 Task: Create a due date automation trigger when advanced on, on the wednesday of the week before a card is due add fields with custom field "Resume" set to a date less than 1 working days ago at 11:00 AM.
Action: Mouse moved to (1088, 84)
Screenshot: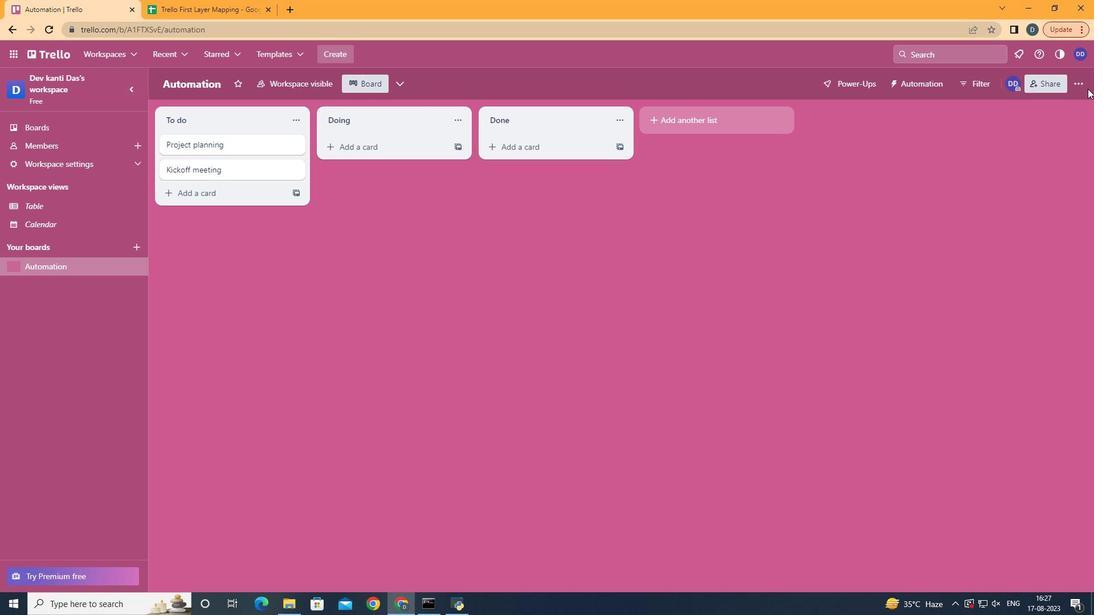 
Action: Mouse pressed left at (1088, 84)
Screenshot: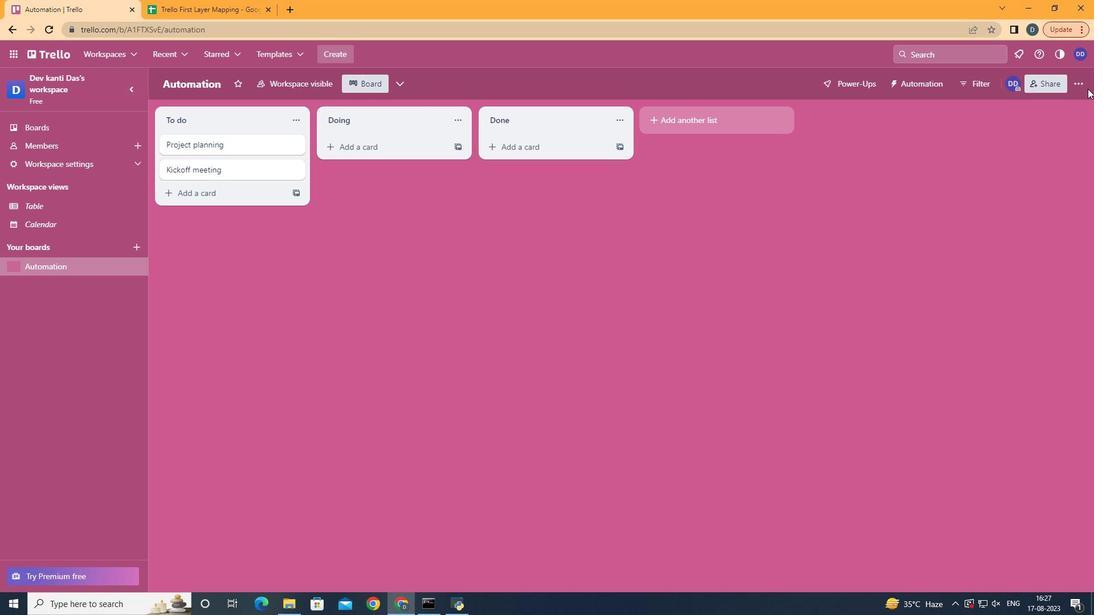 
Action: Mouse moved to (1082, 82)
Screenshot: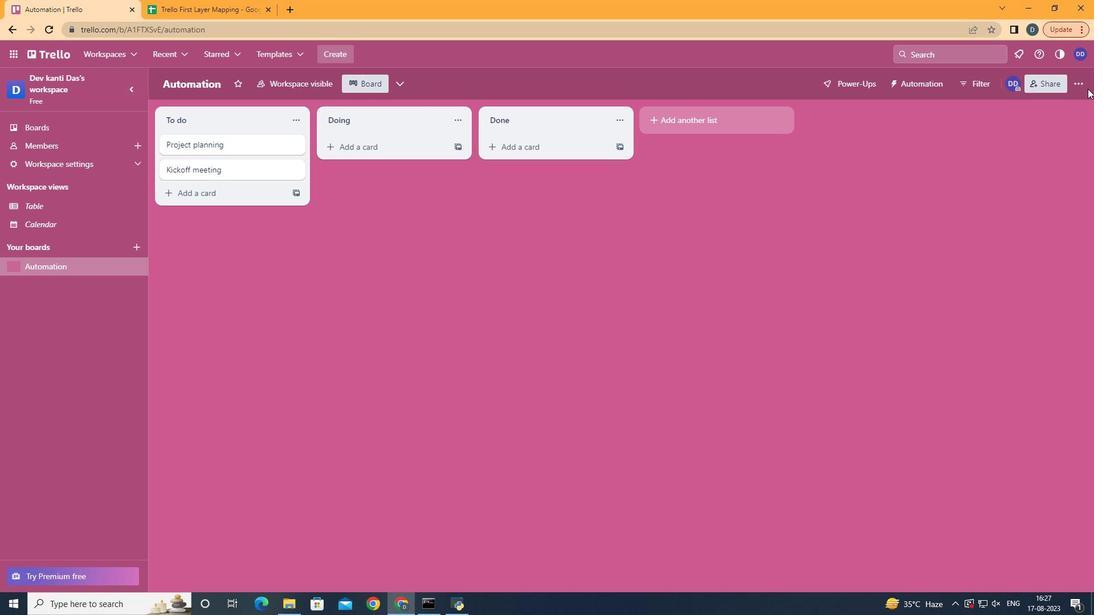 
Action: Mouse pressed left at (1082, 82)
Screenshot: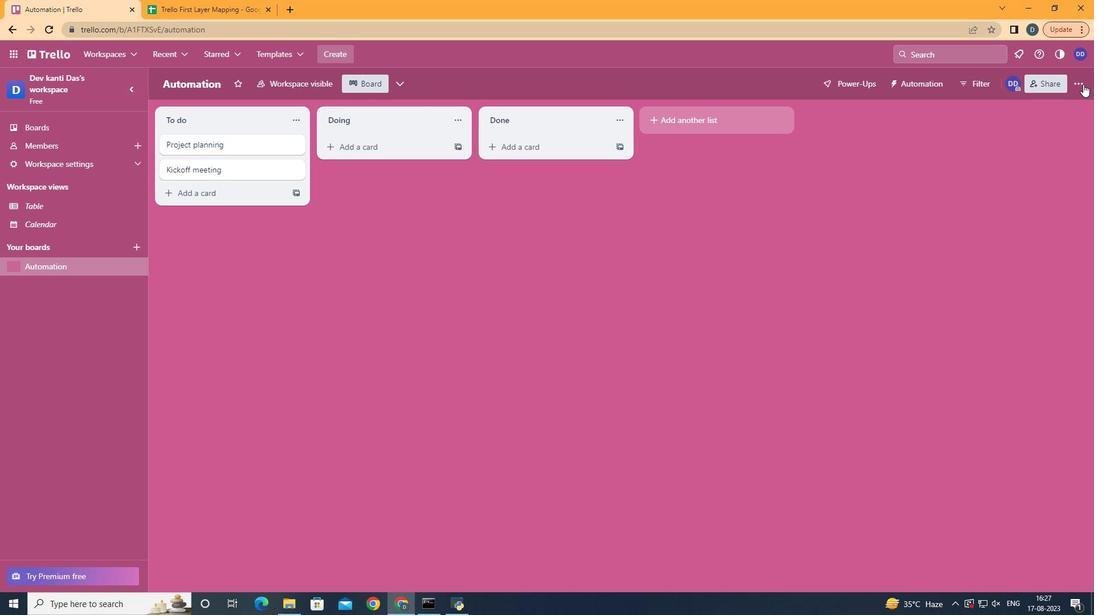 
Action: Mouse moved to (1074, 75)
Screenshot: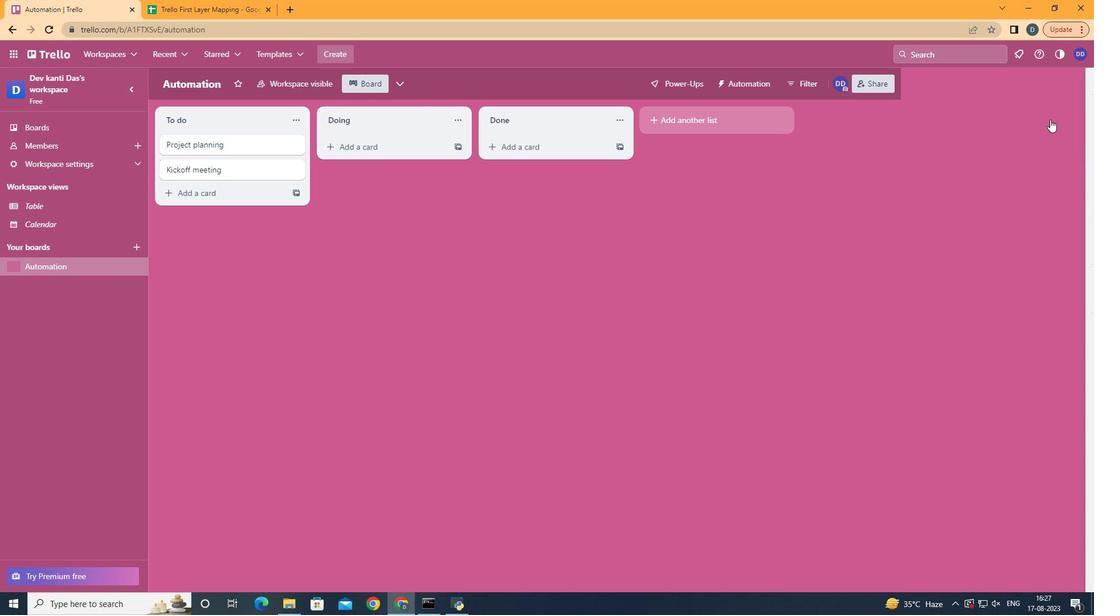 
Action: Mouse pressed left at (1074, 75)
Screenshot: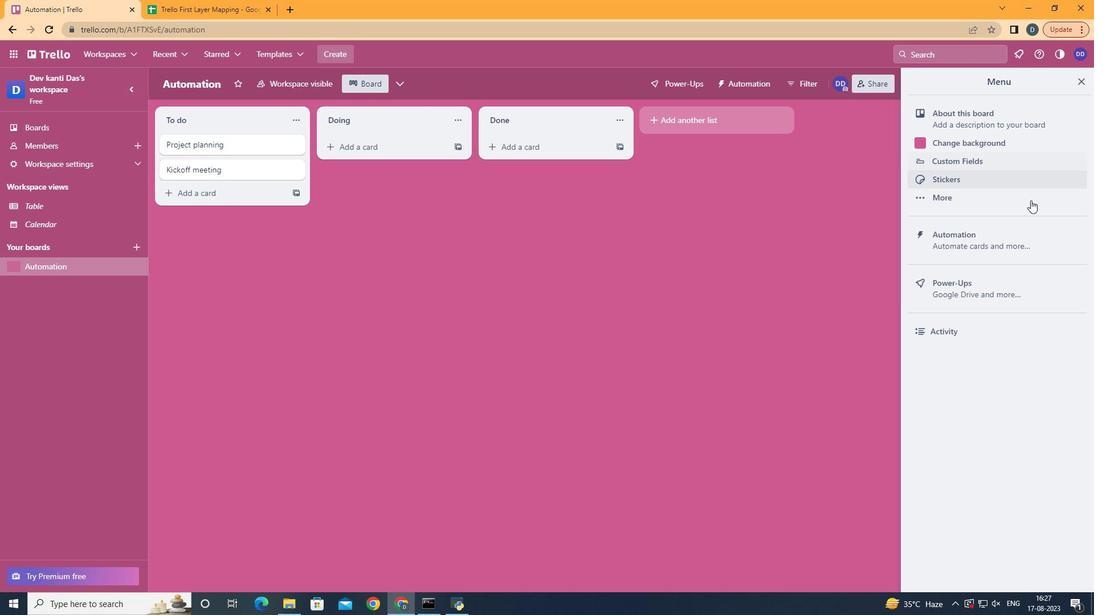 
Action: Mouse moved to (1011, 239)
Screenshot: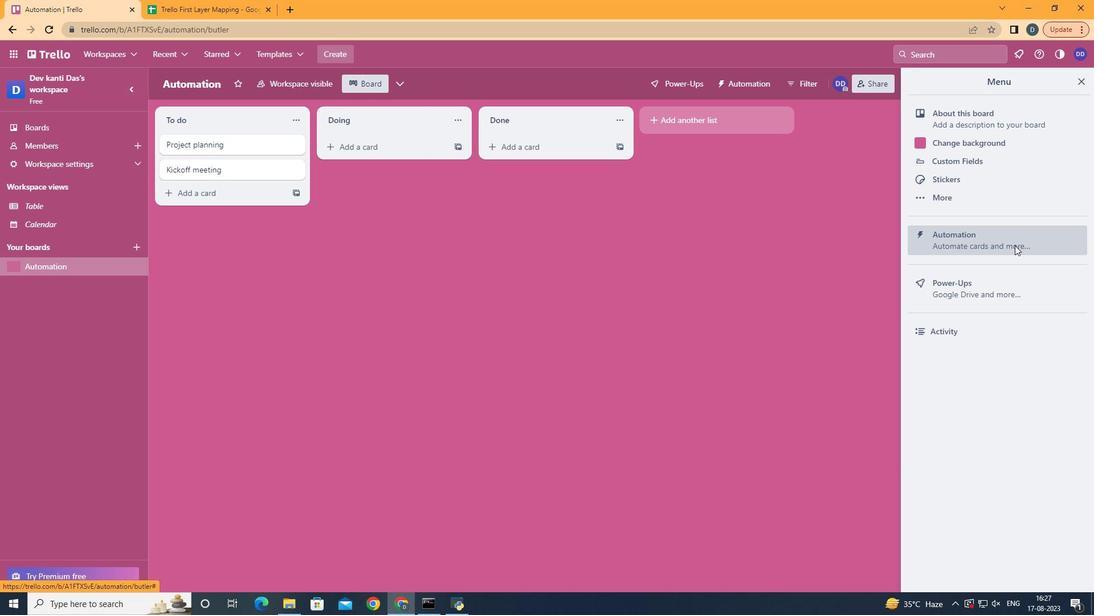 
Action: Mouse pressed left at (1011, 239)
Screenshot: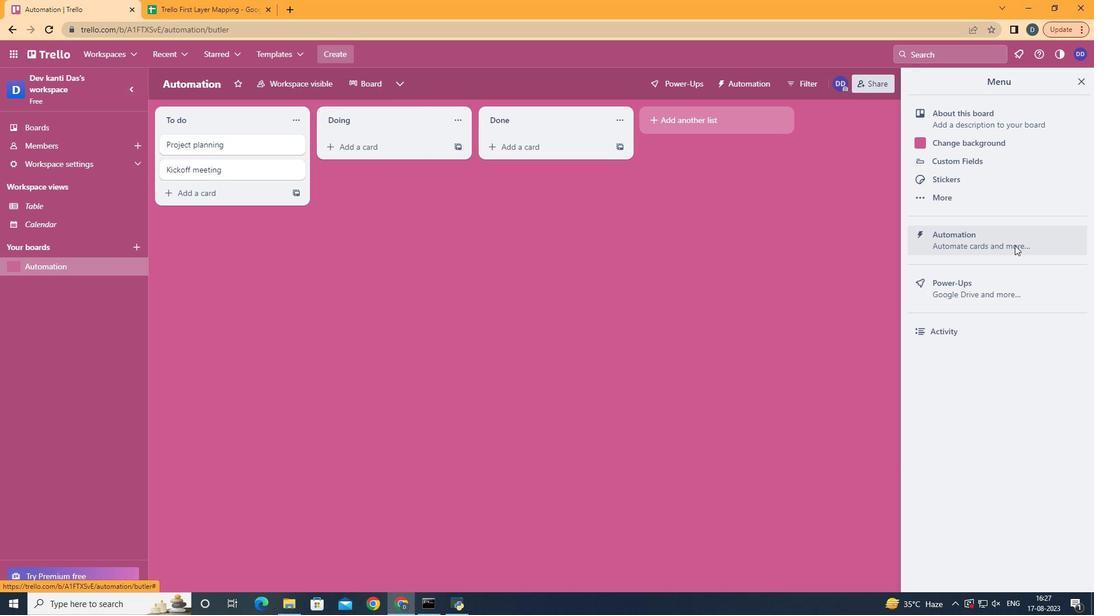 
Action: Mouse moved to (198, 224)
Screenshot: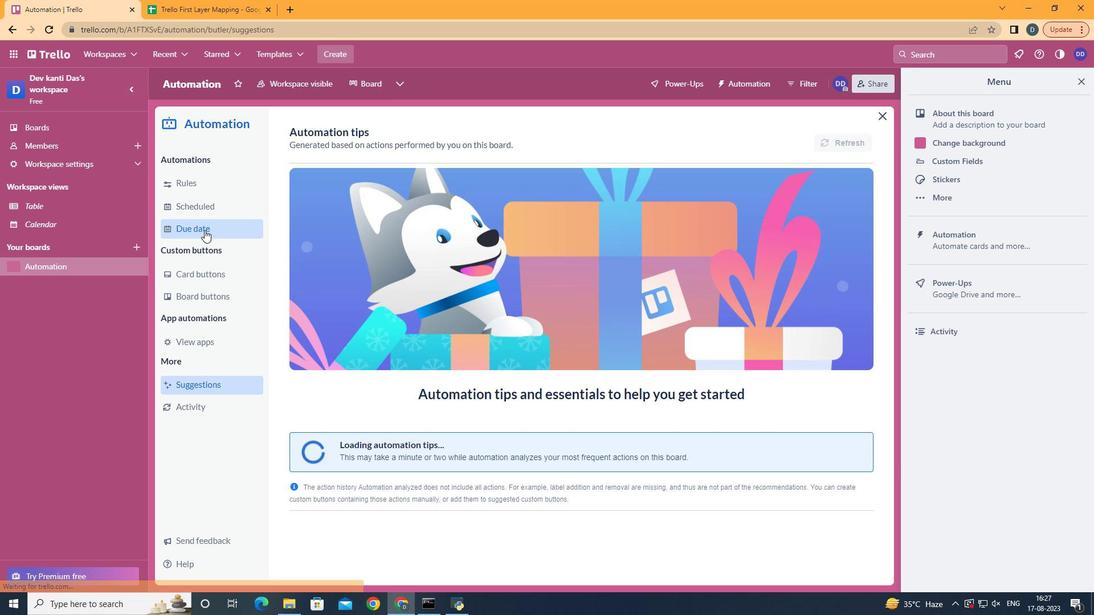 
Action: Mouse pressed left at (198, 224)
Screenshot: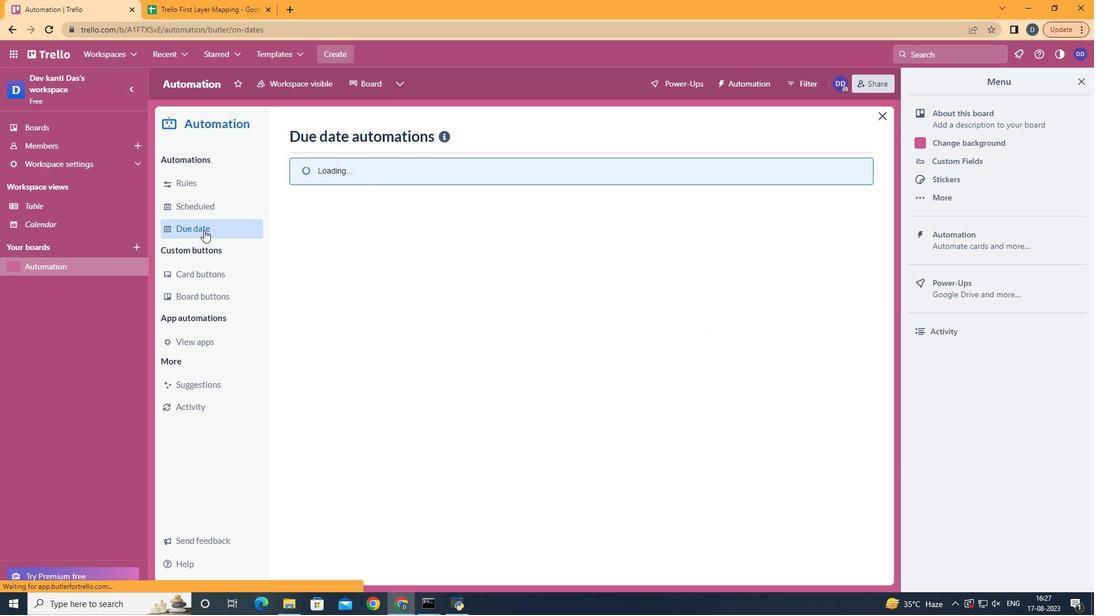 
Action: Mouse moved to (790, 130)
Screenshot: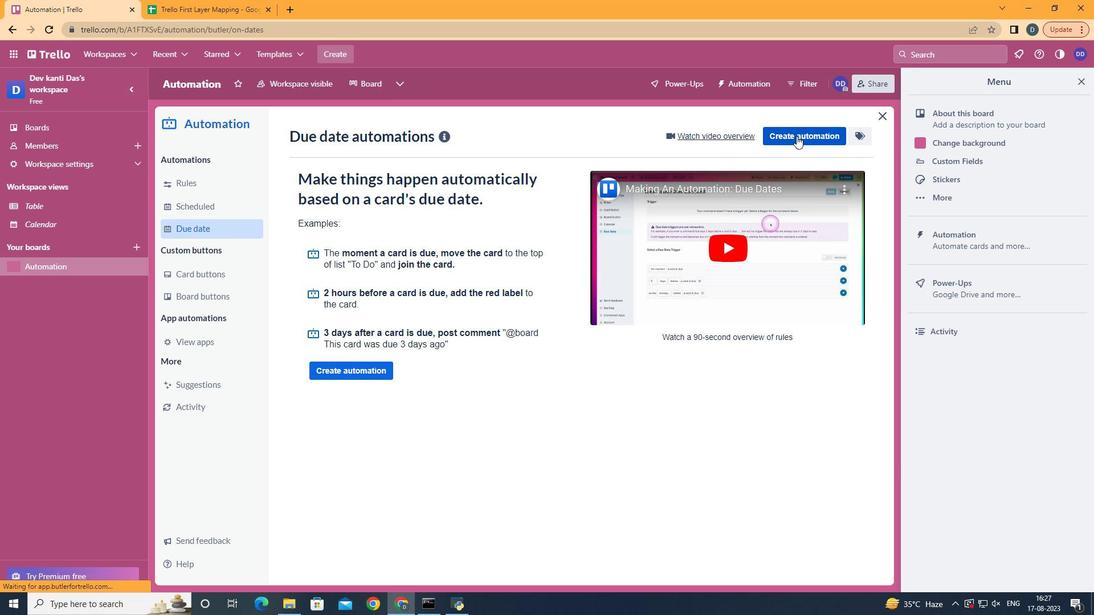 
Action: Mouse pressed left at (790, 130)
Screenshot: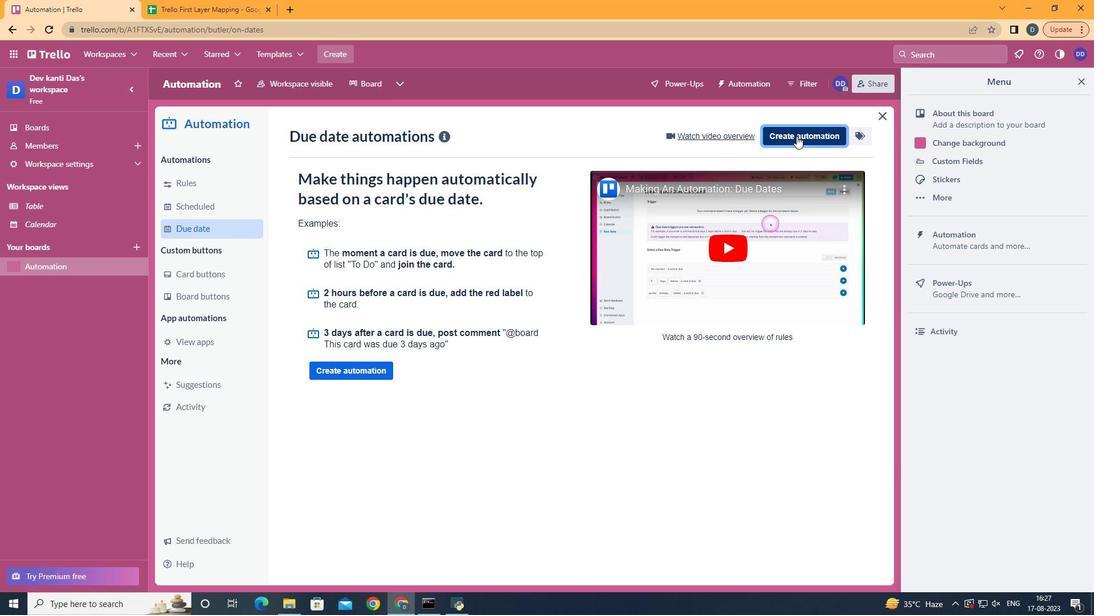 
Action: Mouse moved to (587, 240)
Screenshot: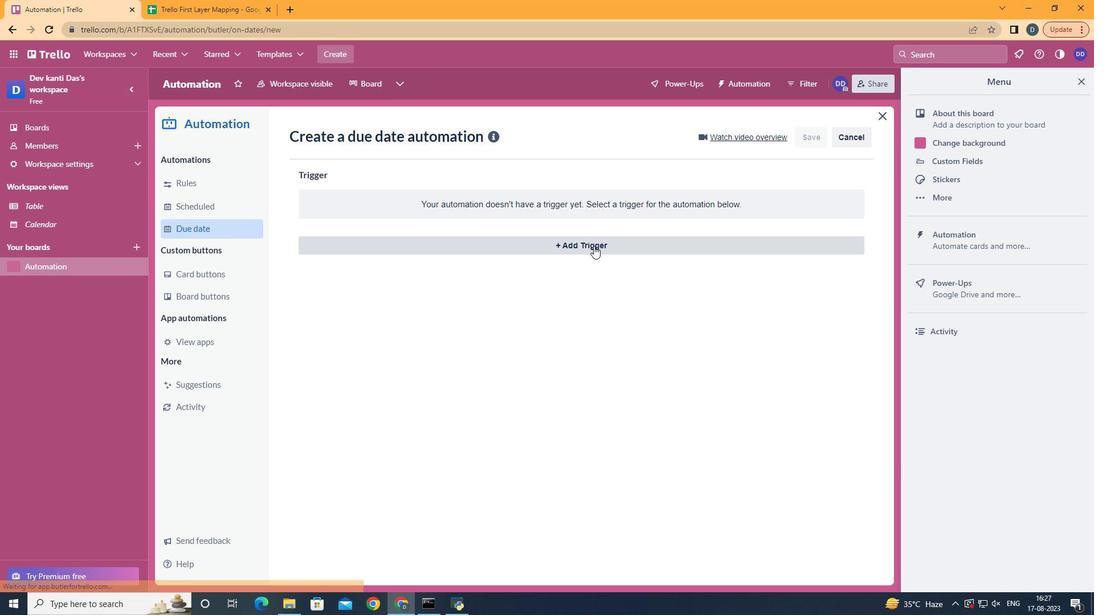 
Action: Mouse pressed left at (587, 240)
Screenshot: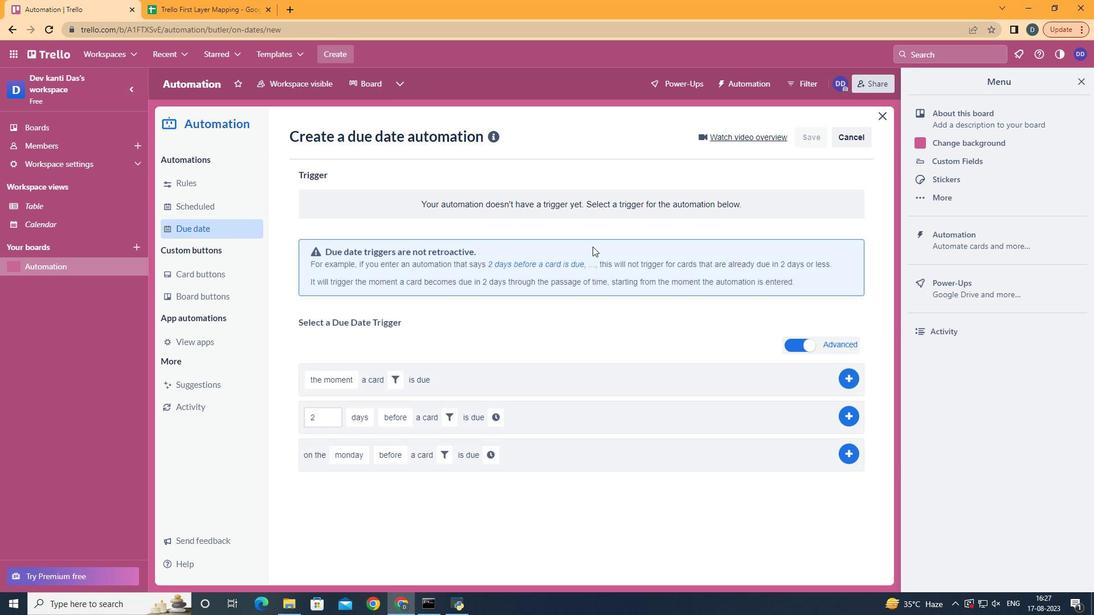 
Action: Mouse moved to (384, 338)
Screenshot: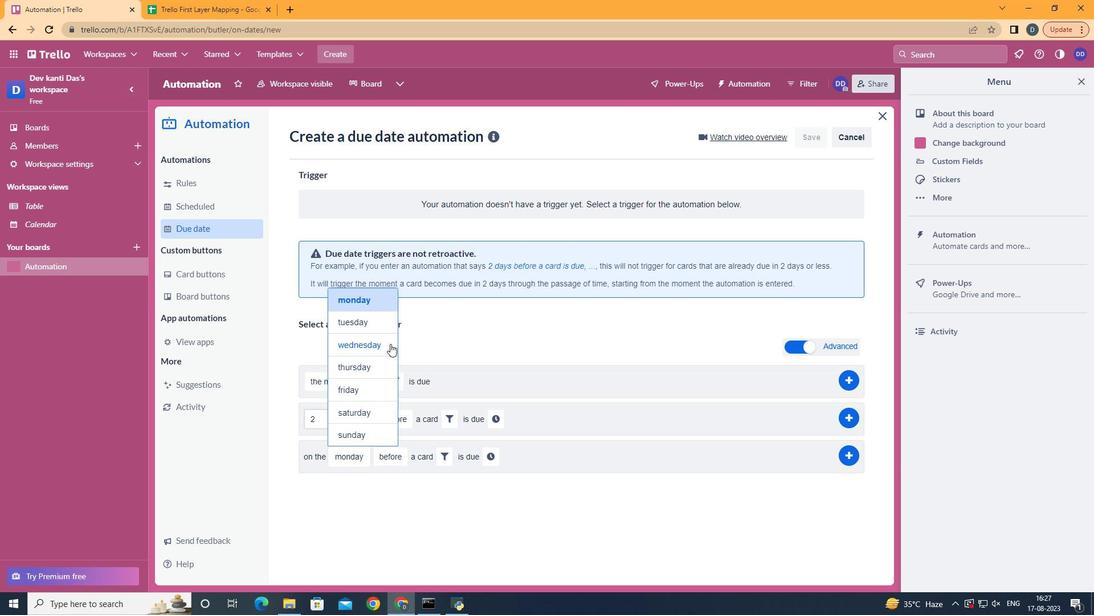 
Action: Mouse pressed left at (384, 338)
Screenshot: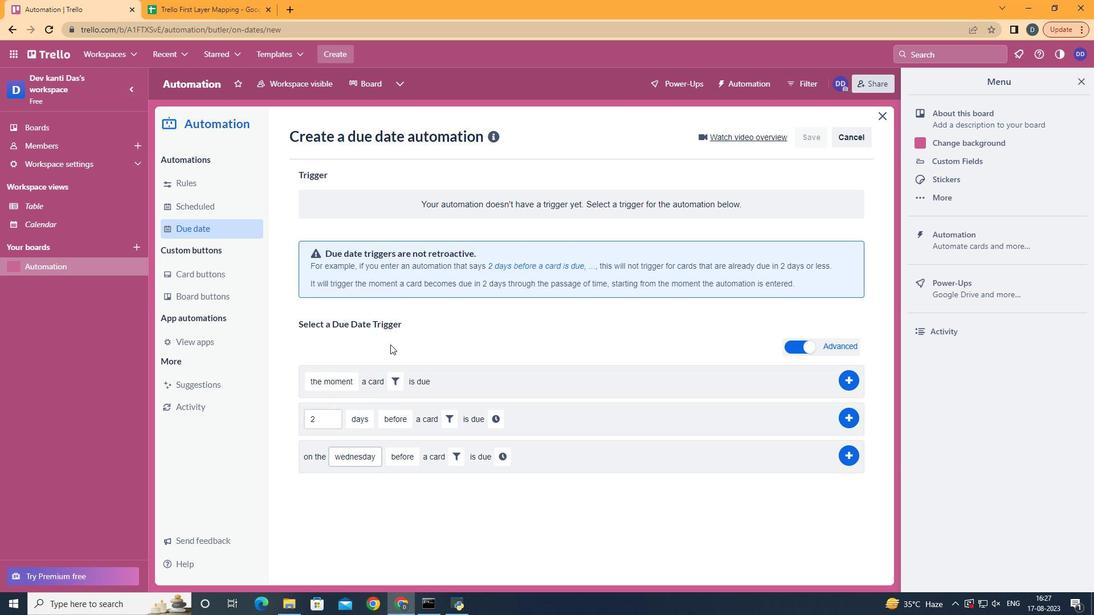 
Action: Mouse moved to (420, 536)
Screenshot: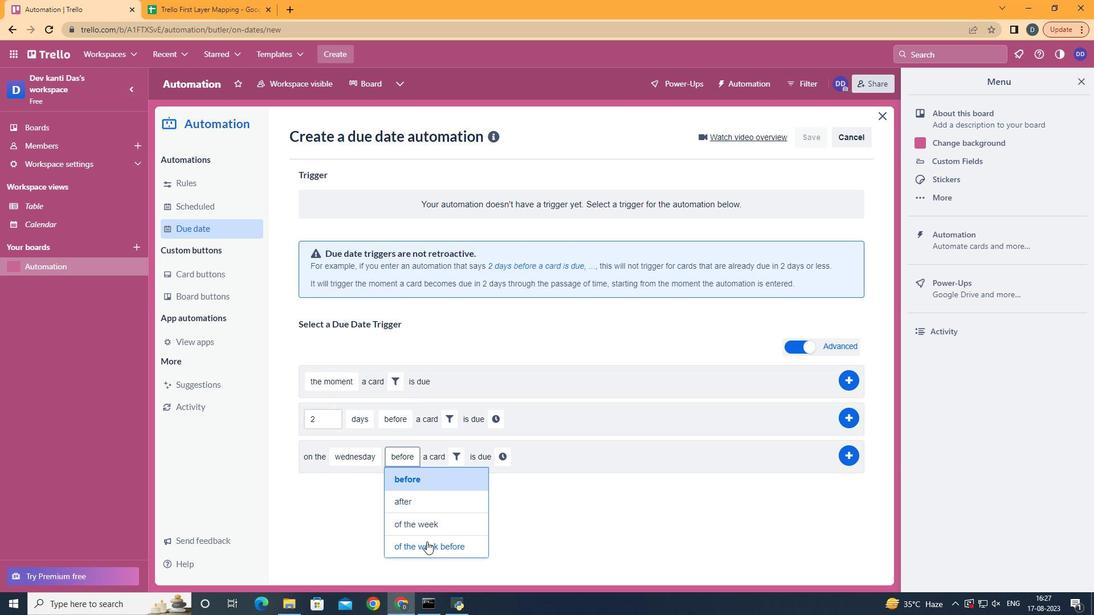 
Action: Mouse pressed left at (420, 536)
Screenshot: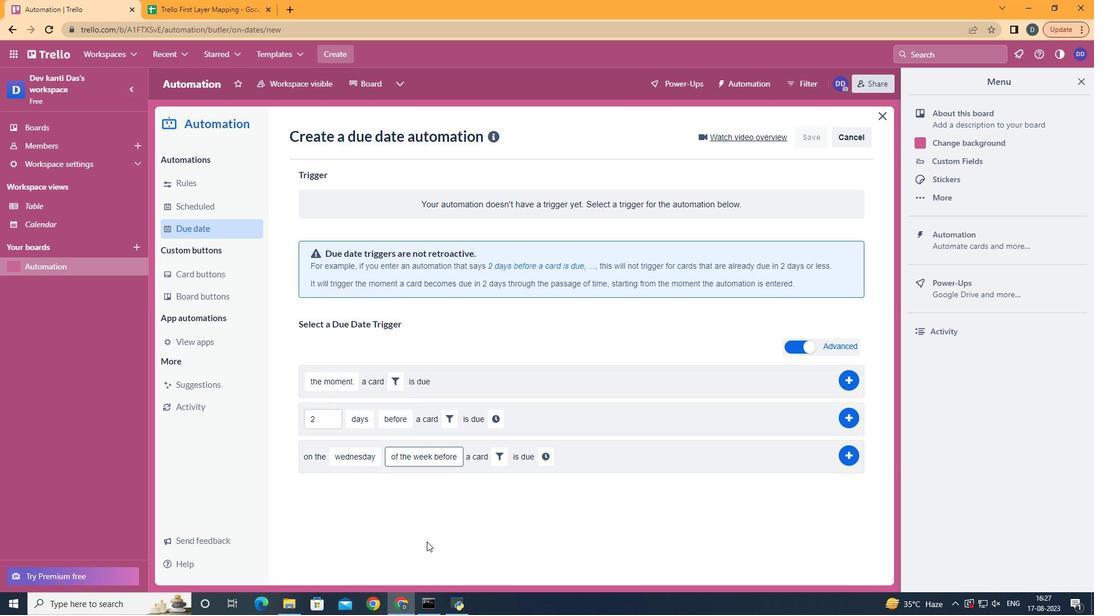 
Action: Mouse moved to (496, 449)
Screenshot: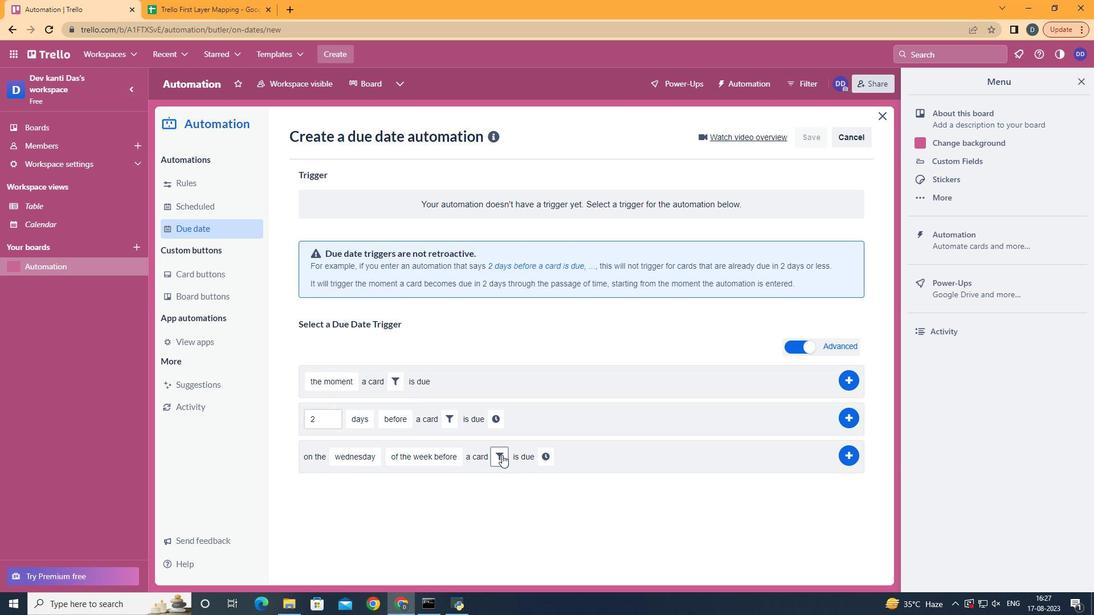 
Action: Mouse pressed left at (496, 449)
Screenshot: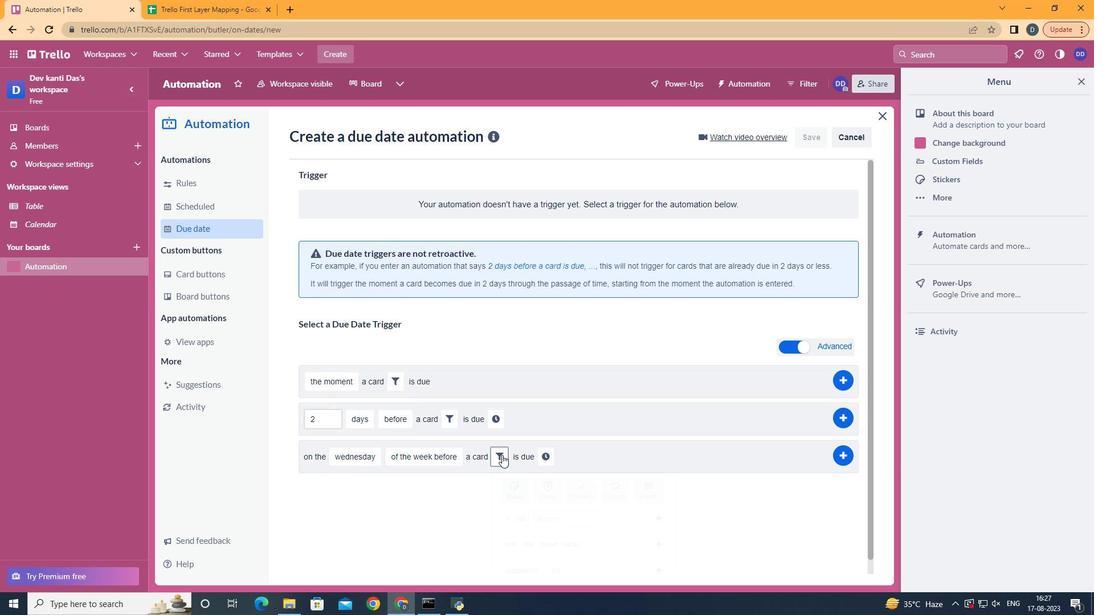 
Action: Mouse moved to (688, 485)
Screenshot: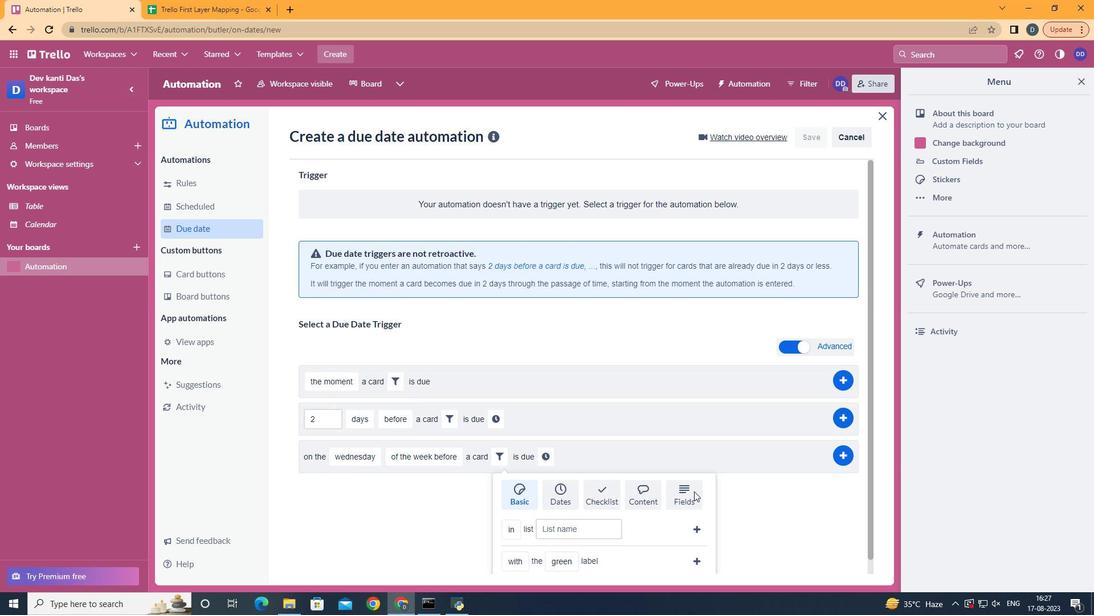 
Action: Mouse pressed left at (688, 485)
Screenshot: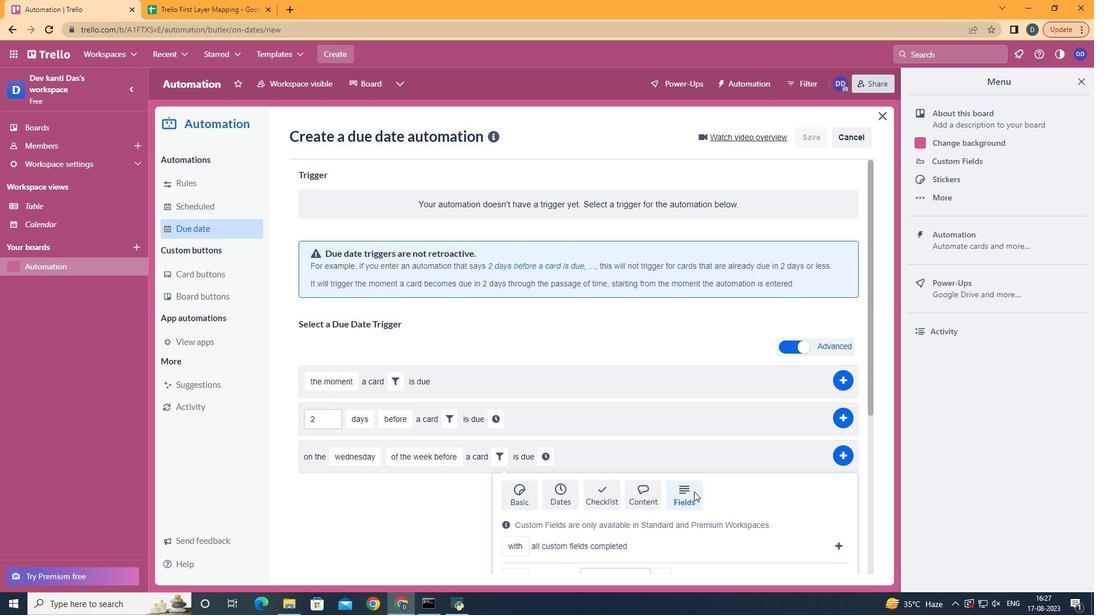 
Action: Mouse scrolled (688, 485) with delta (0, 0)
Screenshot: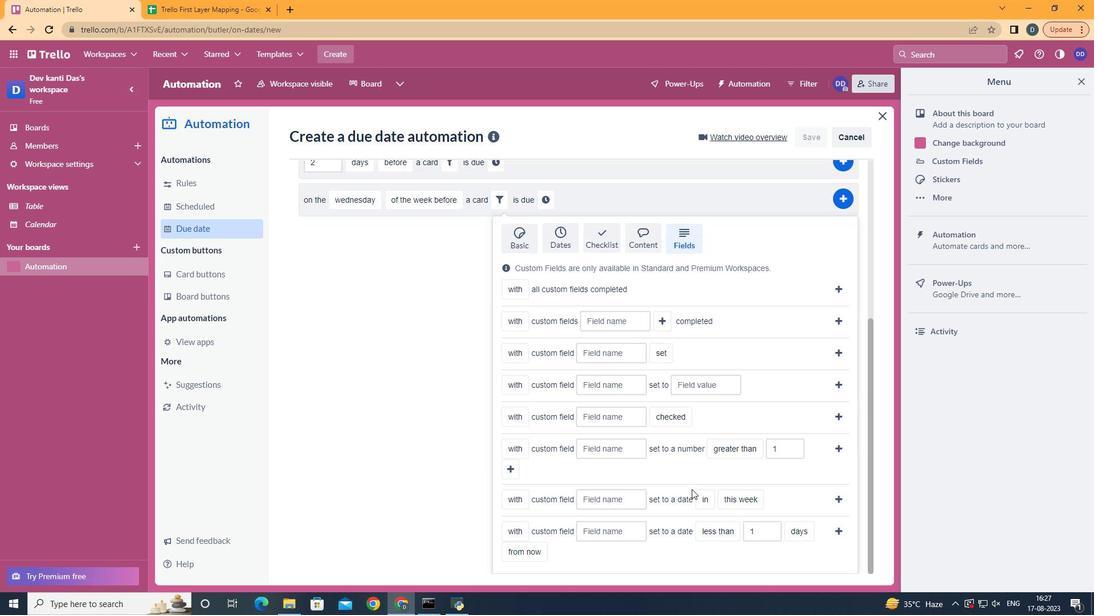
Action: Mouse scrolled (688, 485) with delta (0, 0)
Screenshot: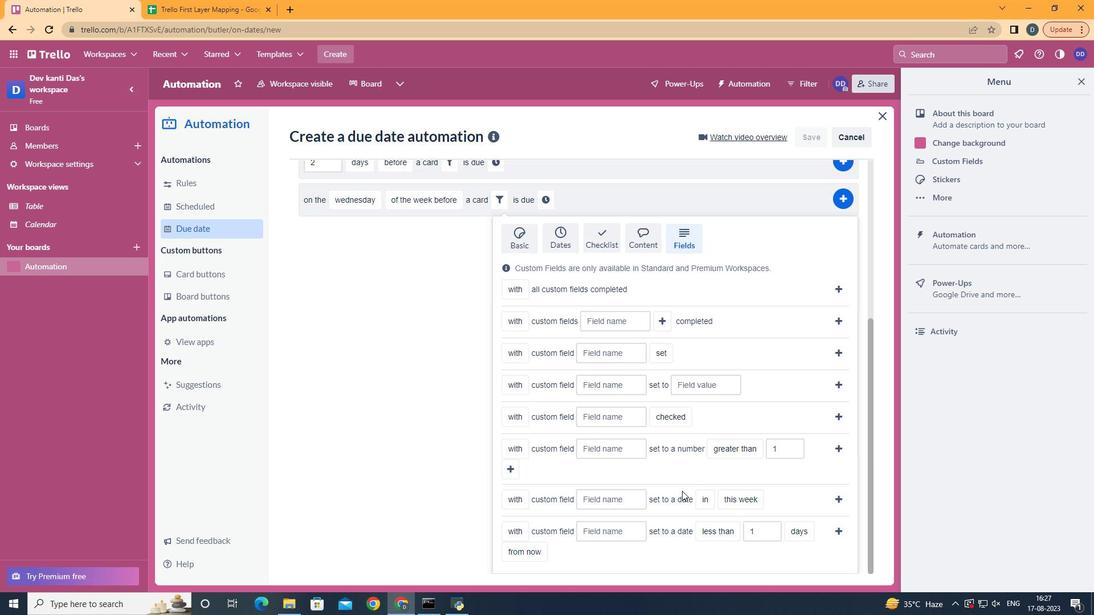
Action: Mouse scrolled (688, 485) with delta (0, 0)
Screenshot: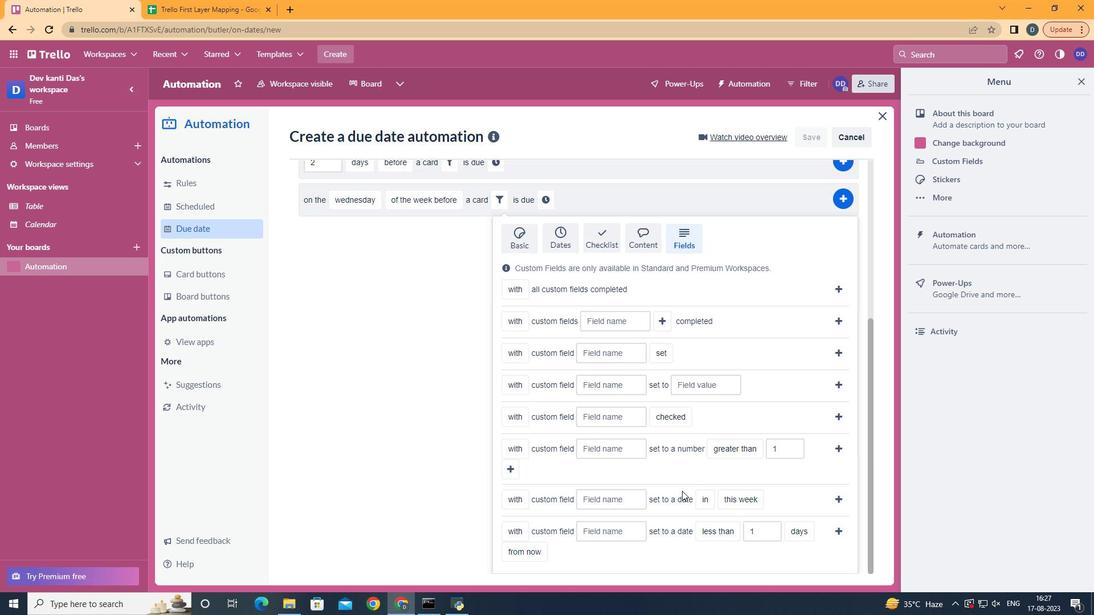 
Action: Mouse scrolled (688, 485) with delta (0, 0)
Screenshot: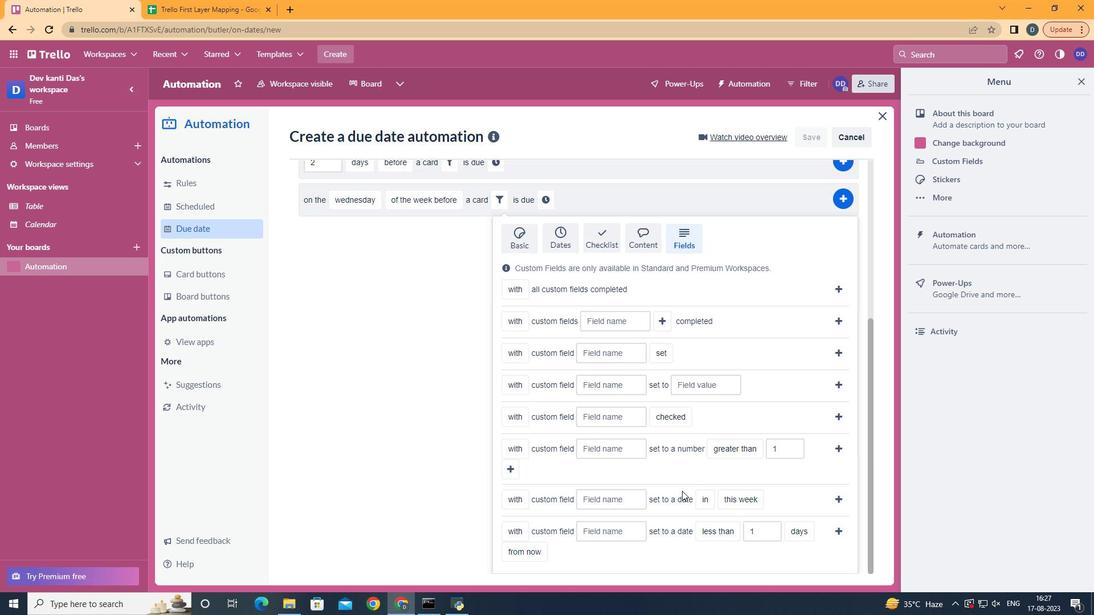 
Action: Mouse scrolled (688, 485) with delta (0, 0)
Screenshot: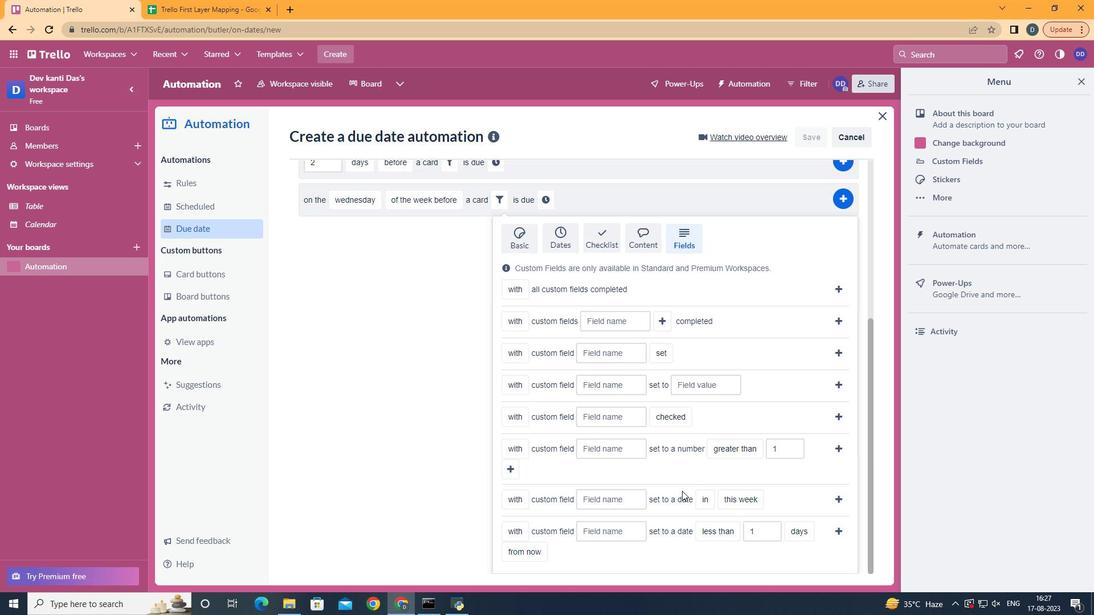 
Action: Mouse scrolled (688, 485) with delta (0, 0)
Screenshot: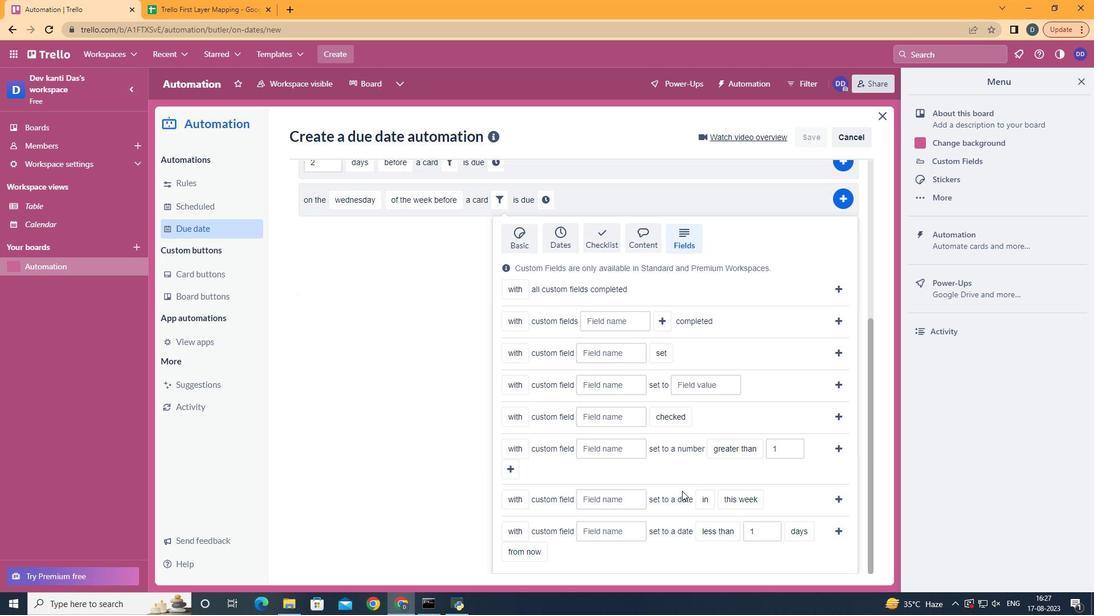 
Action: Mouse scrolled (688, 485) with delta (0, 0)
Screenshot: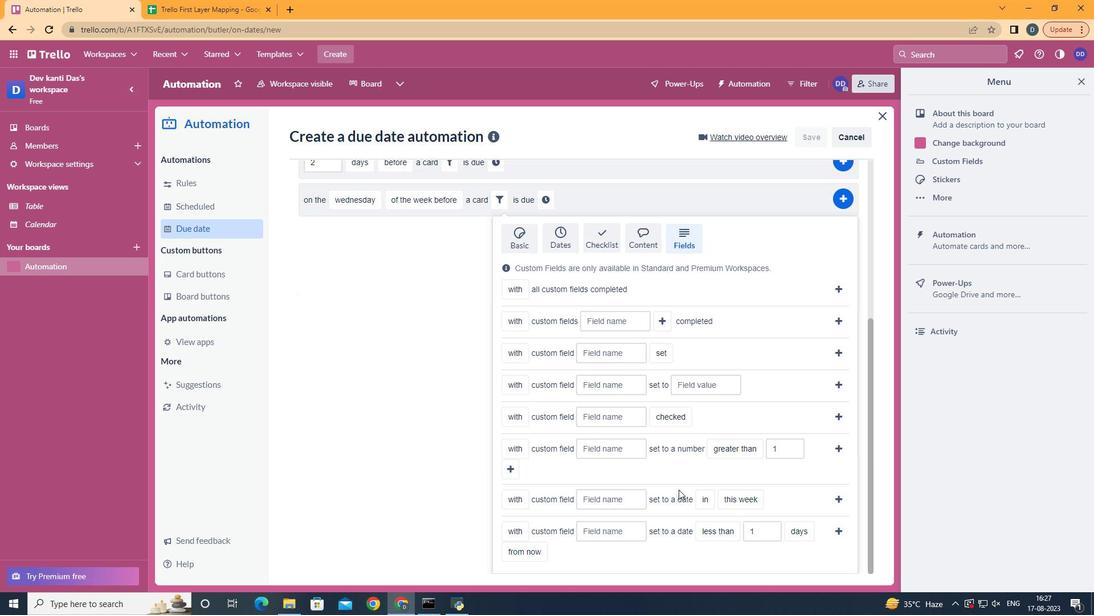 
Action: Mouse moved to (607, 526)
Screenshot: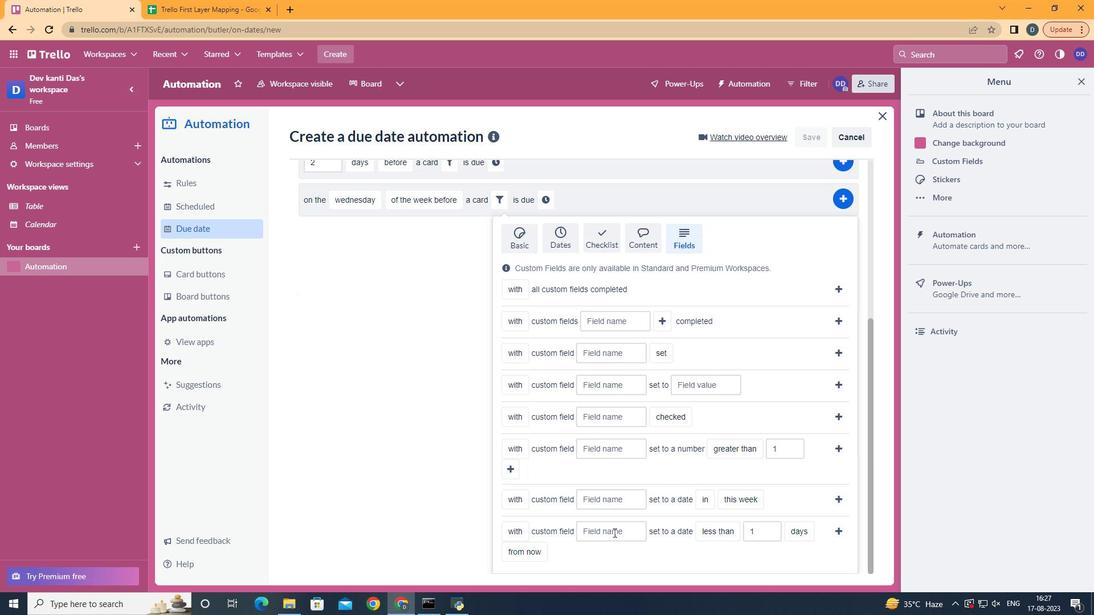 
Action: Mouse pressed left at (607, 526)
Screenshot: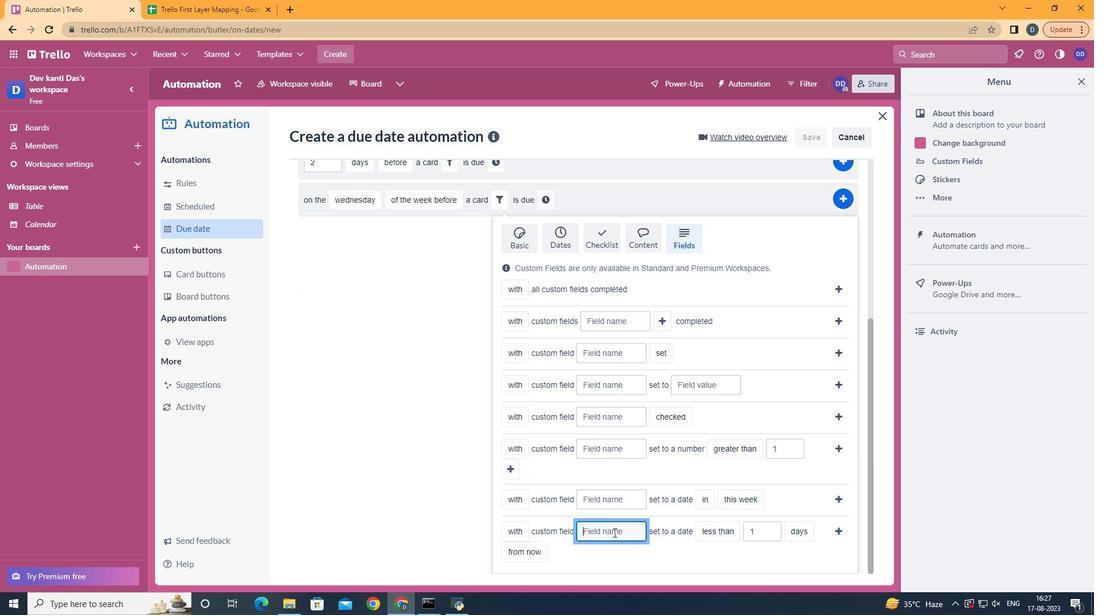 
Action: Key pressed <Key.shift>Resume
Screenshot: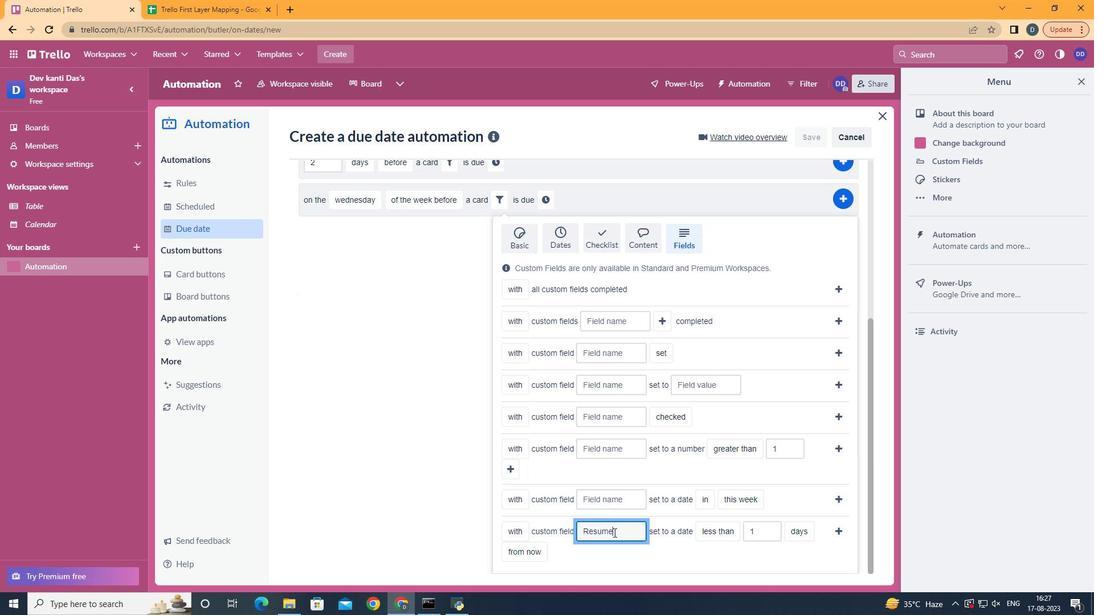 
Action: Mouse moved to (804, 510)
Screenshot: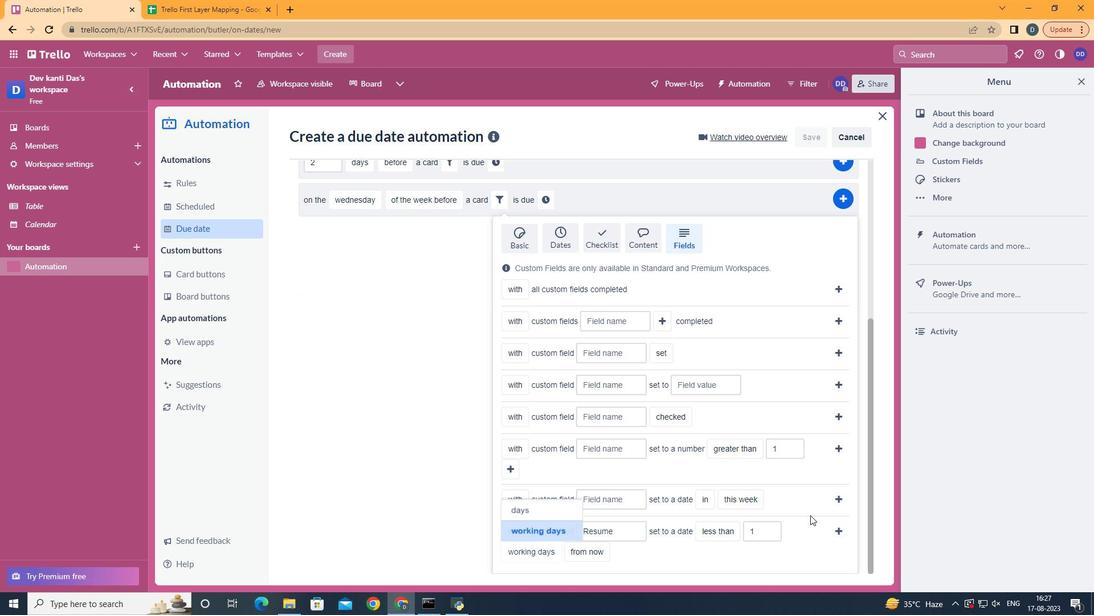 
Action: Mouse pressed left at (804, 510)
Screenshot: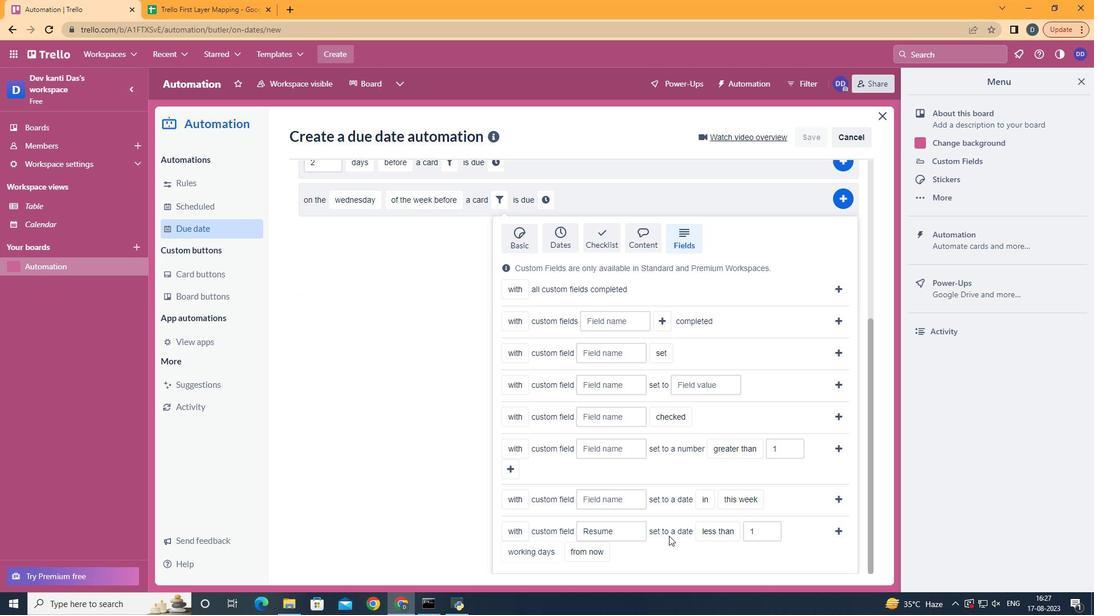 
Action: Mouse moved to (601, 527)
Screenshot: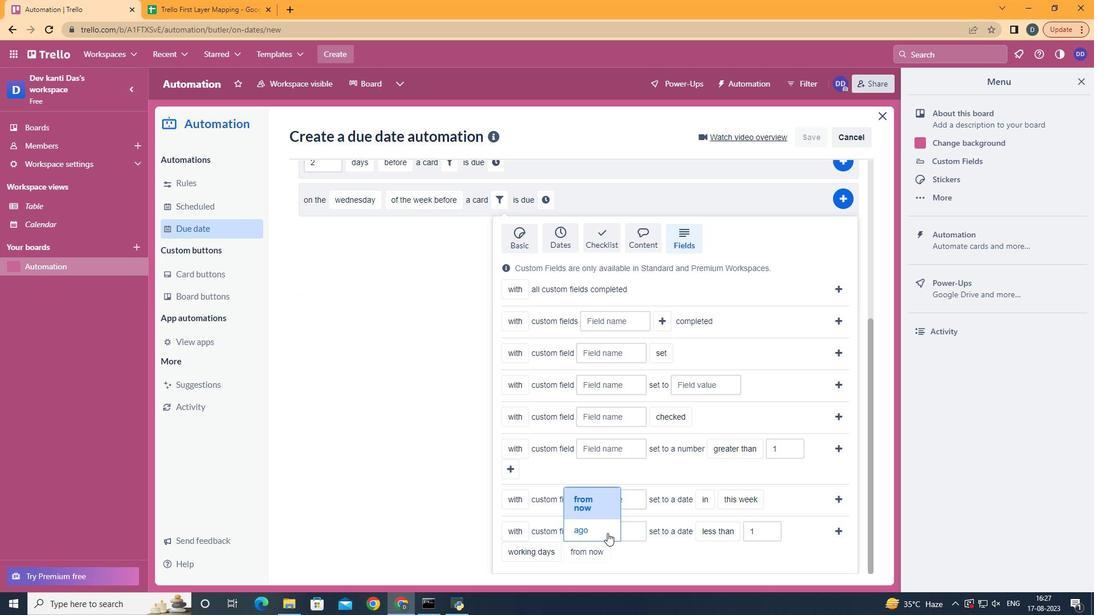 
Action: Mouse pressed left at (601, 527)
Screenshot: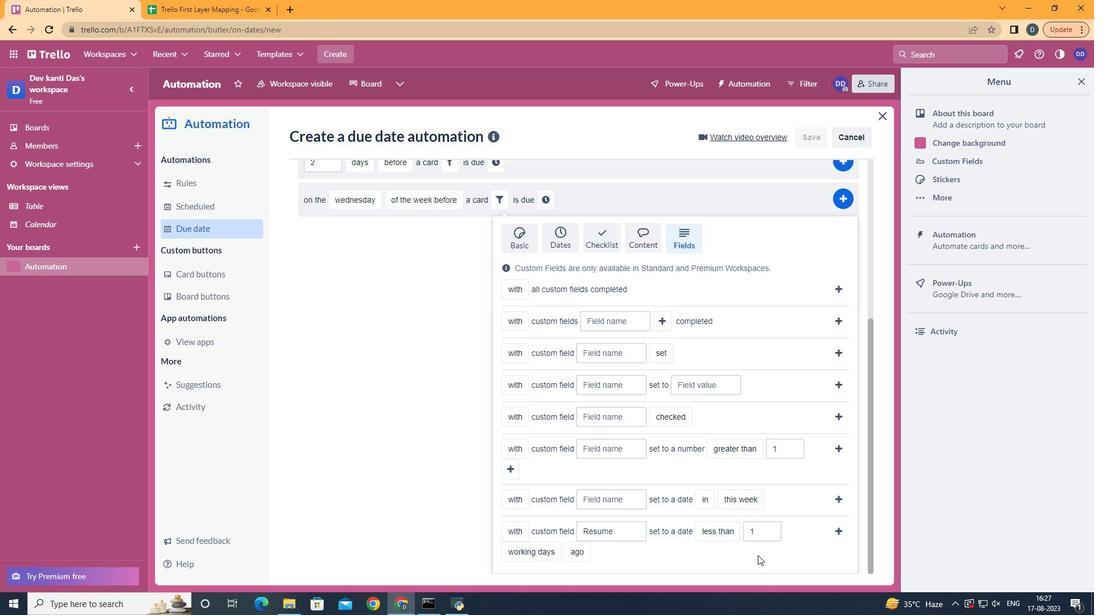 
Action: Mouse moved to (841, 525)
Screenshot: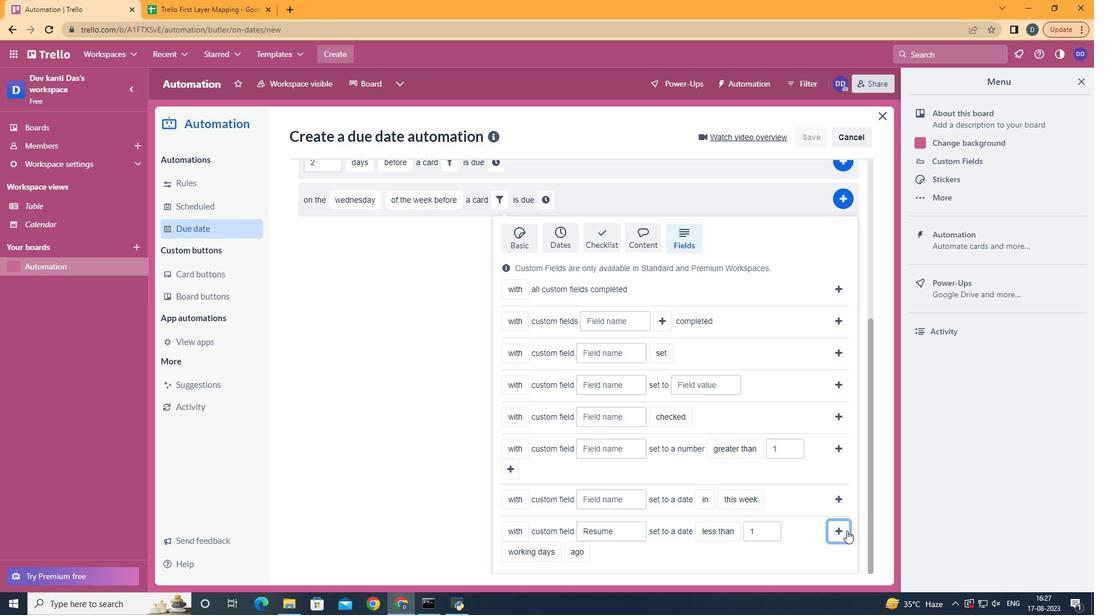 
Action: Mouse pressed left at (841, 525)
Screenshot: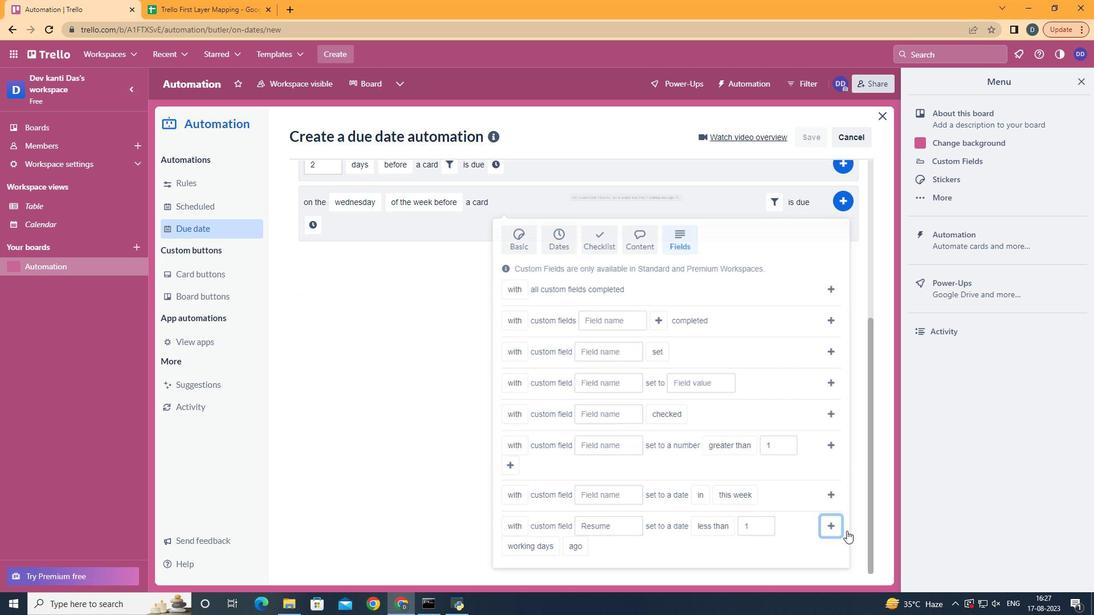 
Action: Mouse moved to (313, 472)
Screenshot: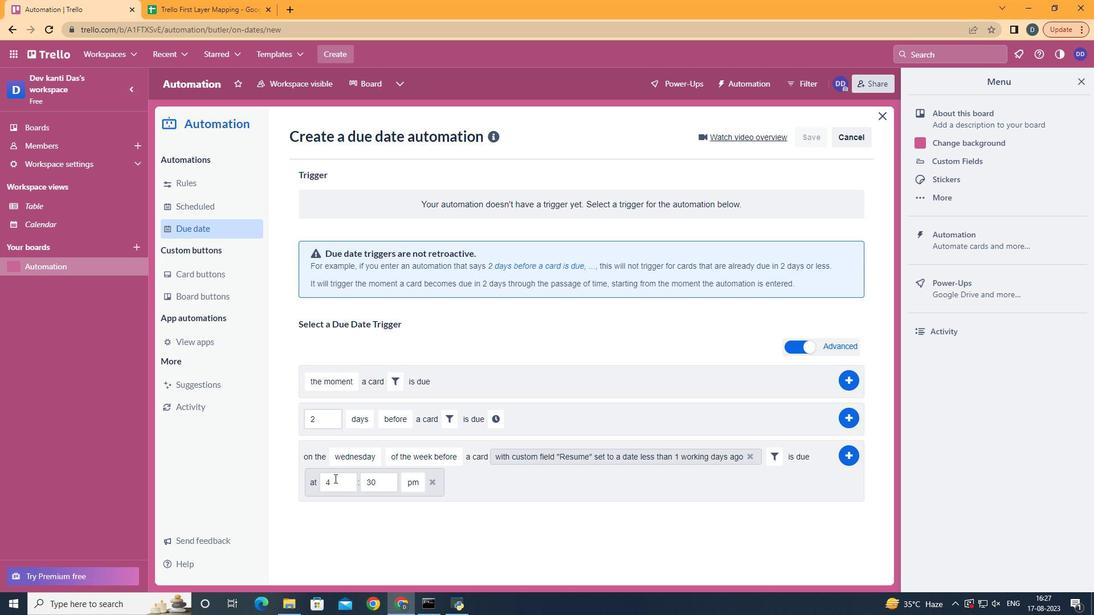 
Action: Mouse pressed left at (313, 472)
Screenshot: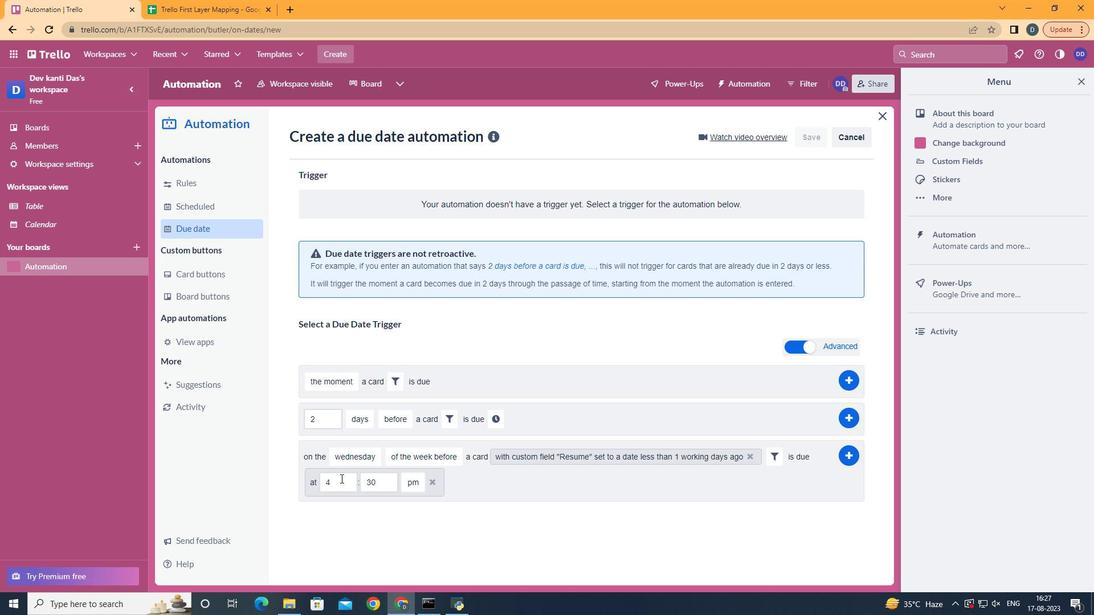 
Action: Mouse moved to (334, 472)
Screenshot: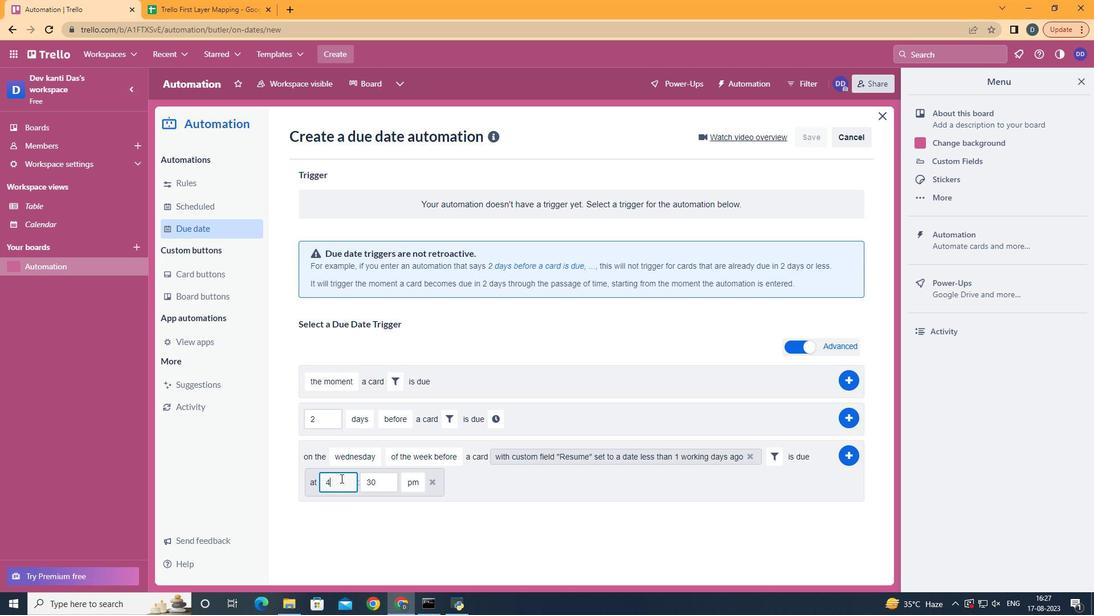 
Action: Mouse pressed left at (334, 472)
Screenshot: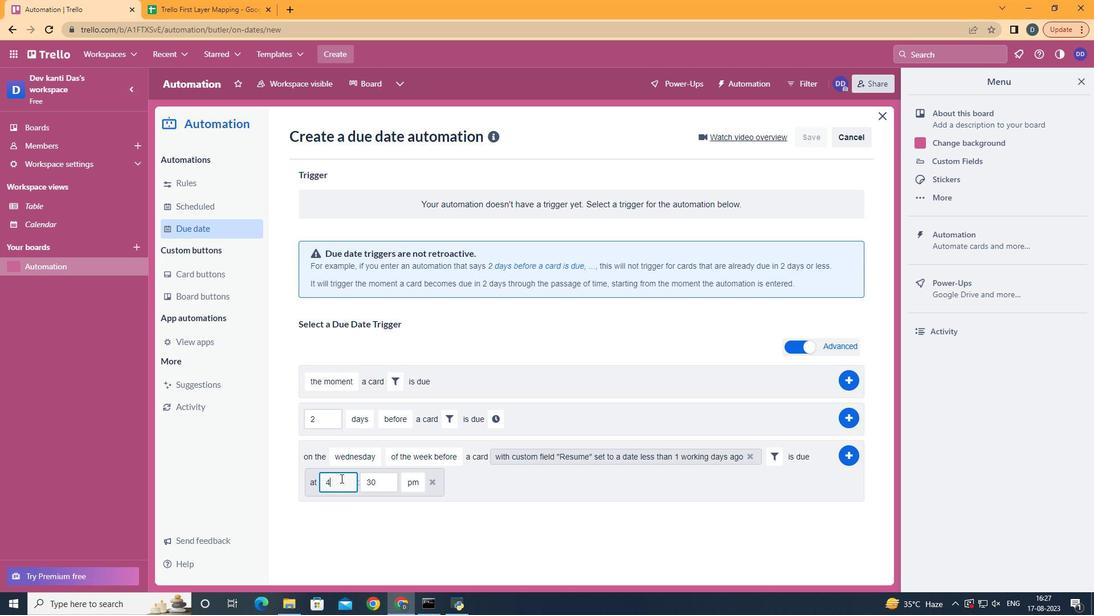 
Action: Key pressed <Key.backspace>11
Screenshot: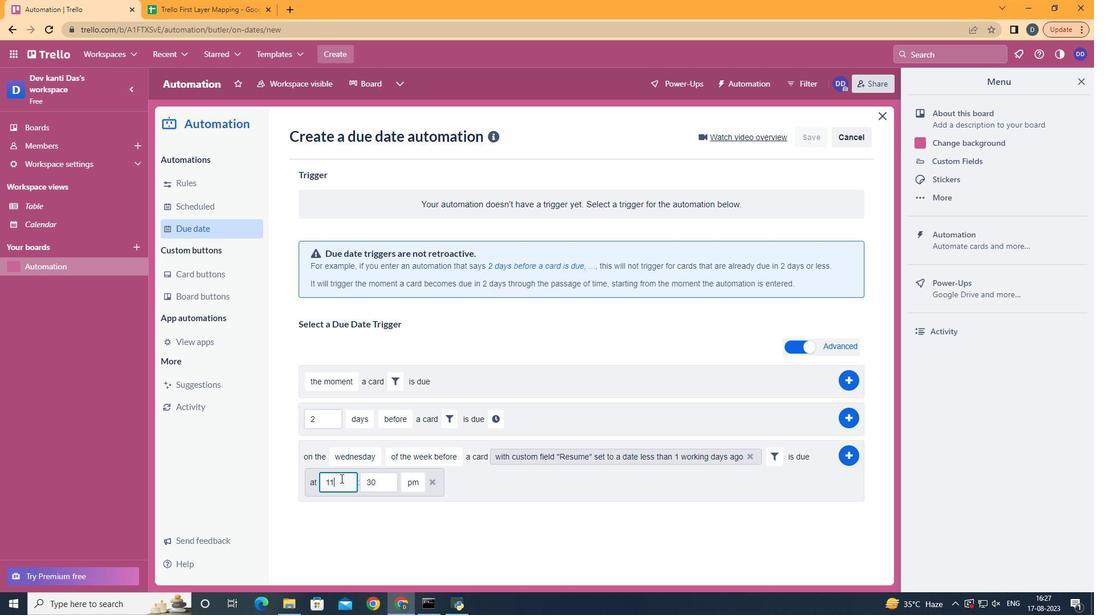 
Action: Mouse moved to (378, 479)
Screenshot: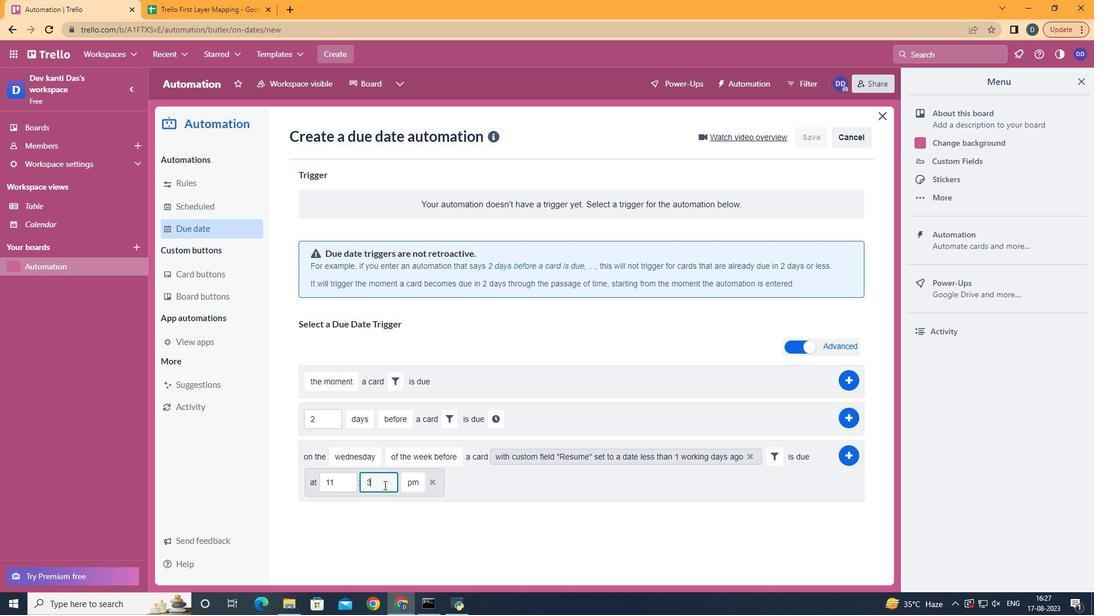 
Action: Mouse pressed left at (378, 479)
Screenshot: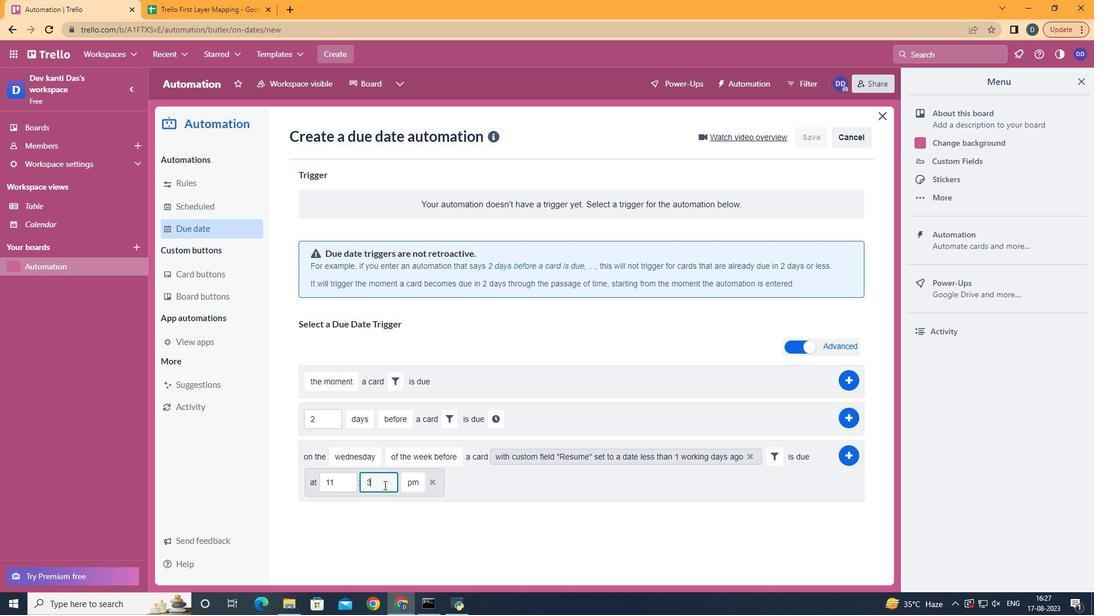
Action: Key pressed <Key.backspace><Key.backspace>00
Screenshot: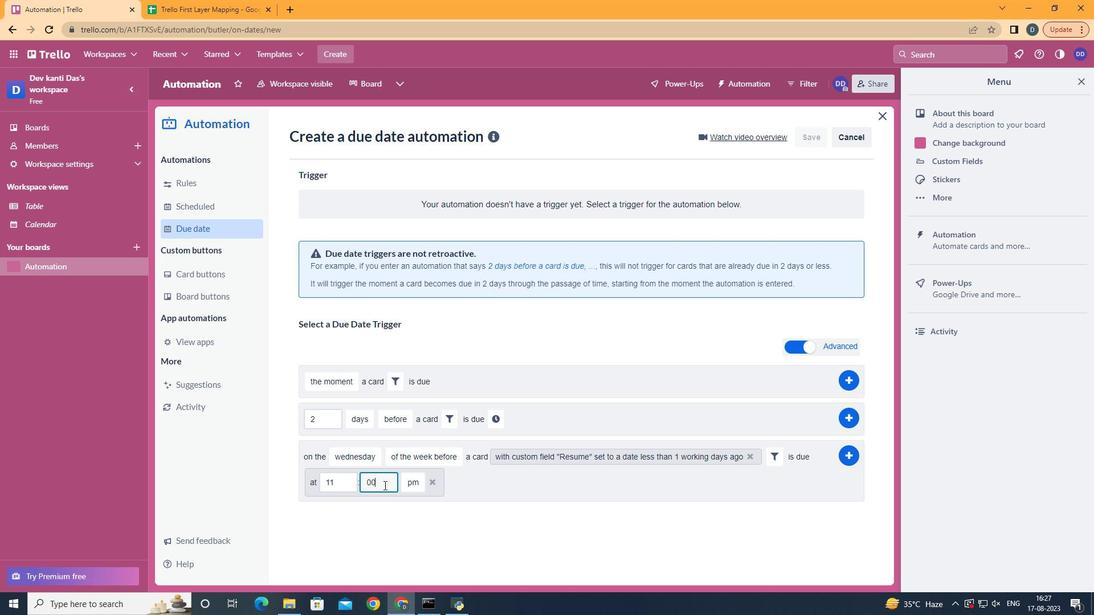 
Action: Mouse moved to (408, 494)
Screenshot: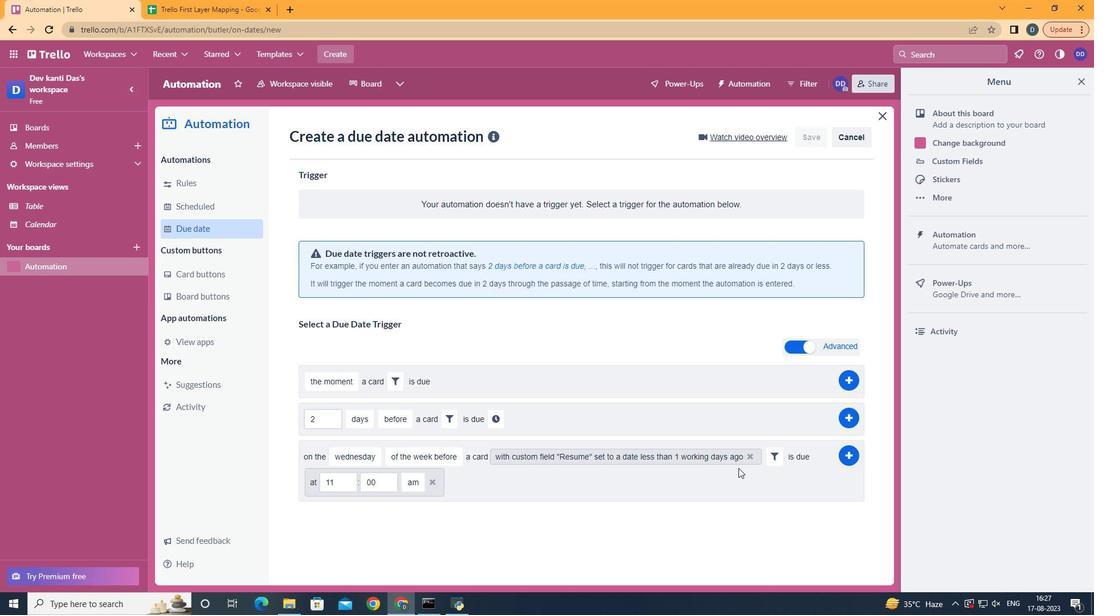 
Action: Mouse pressed left at (408, 494)
Screenshot: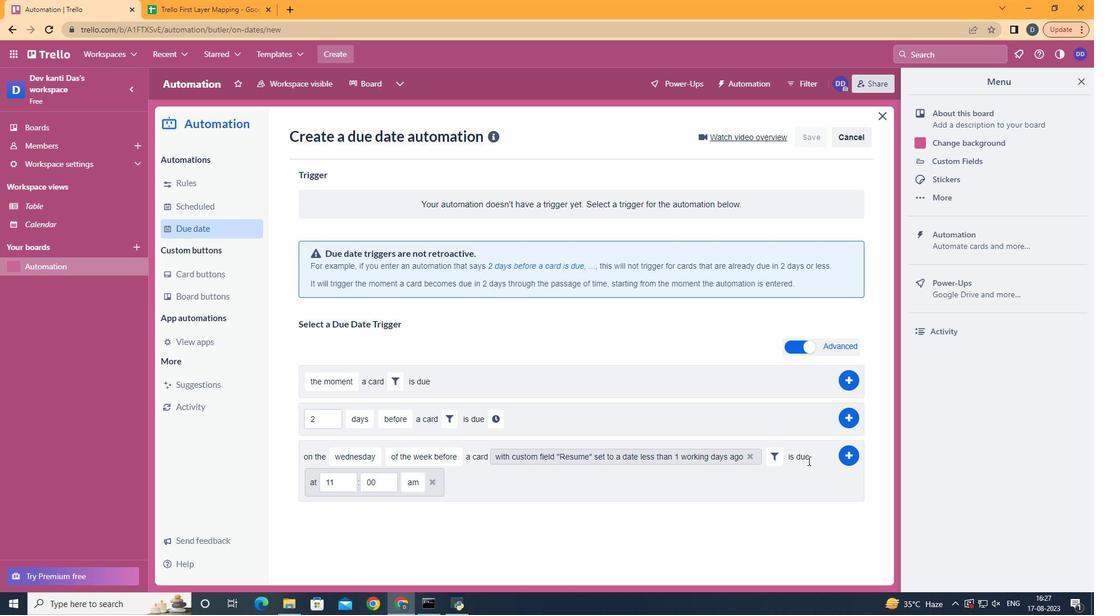 
Action: Mouse moved to (841, 447)
Screenshot: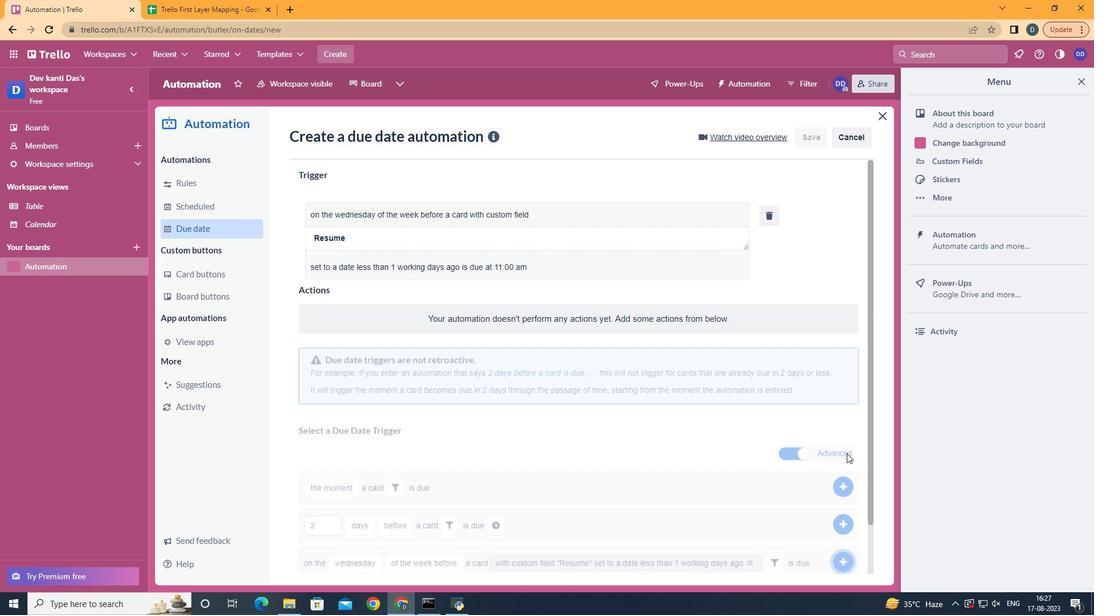 
Action: Mouse pressed left at (841, 447)
Screenshot: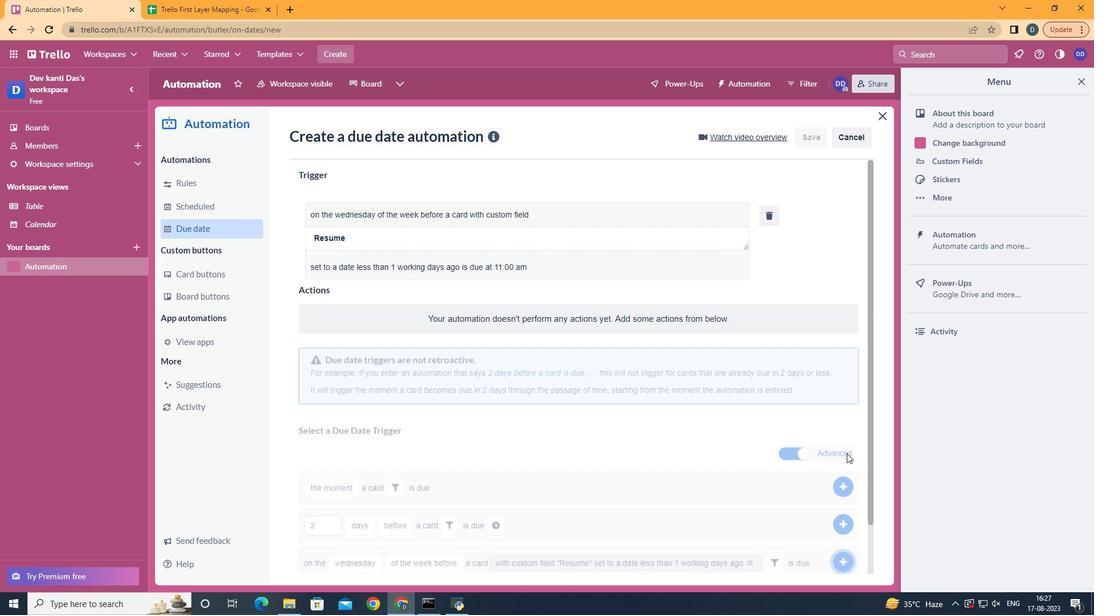 
